Task: Find the distance between San Diego and San Diego Zoo.
Action: Key pressed an<Key.space>
Screenshot: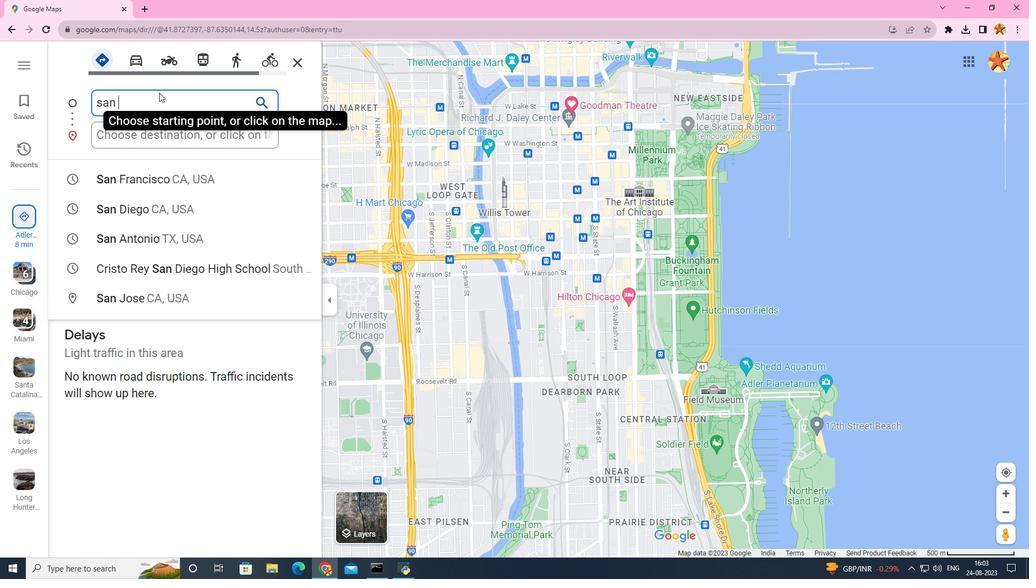 
Action: Mouse moved to (135, 216)
Screenshot: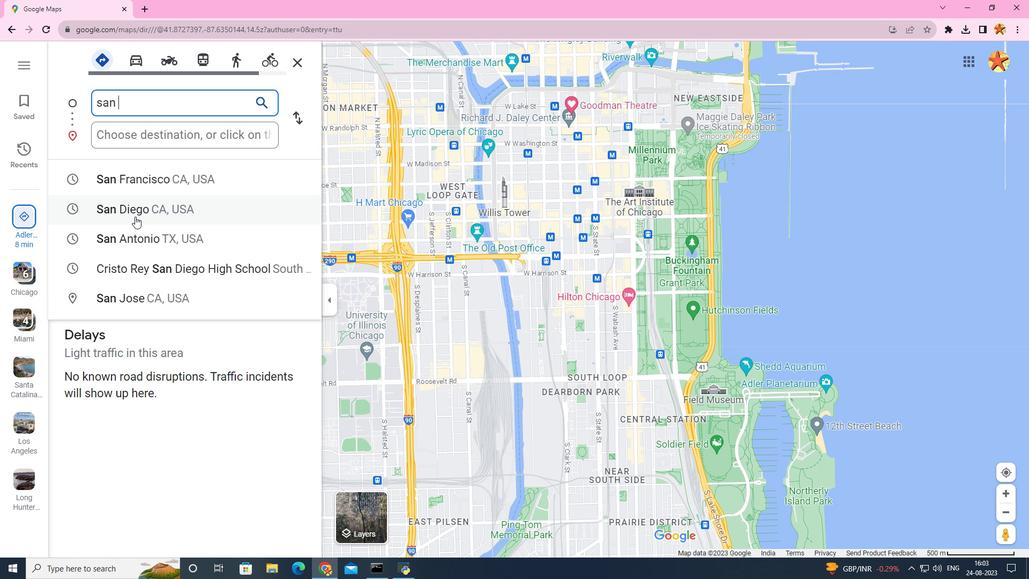 
Action: Mouse pressed left at (135, 216)
Screenshot: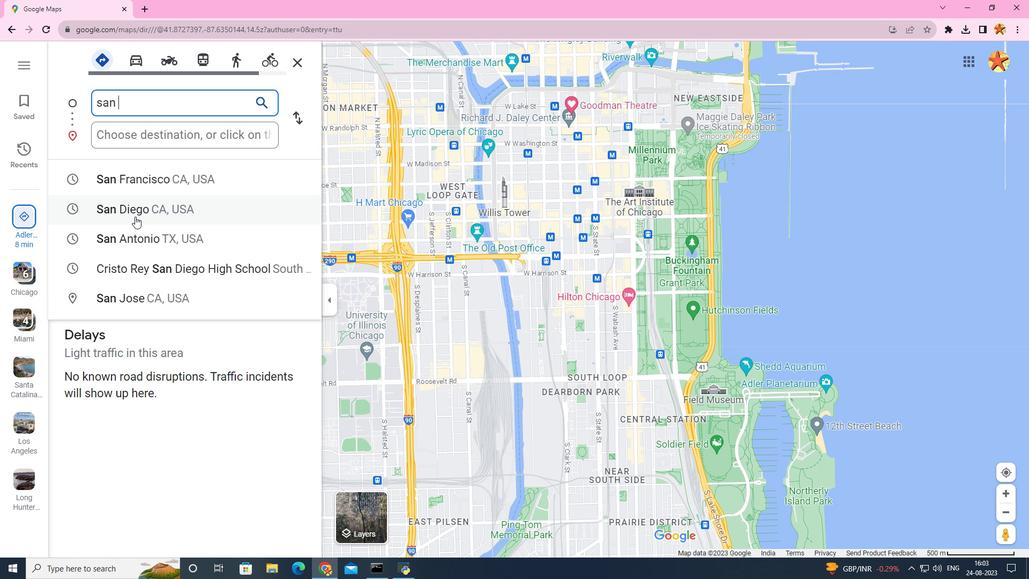 
Action: Mouse moved to (134, 131)
Screenshot: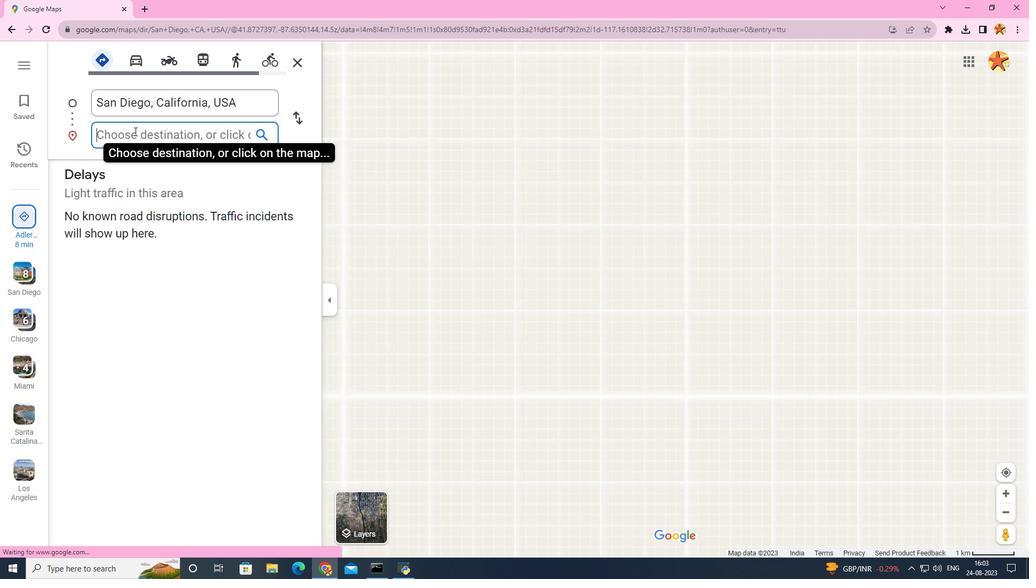 
Action: Mouse pressed left at (134, 131)
Screenshot: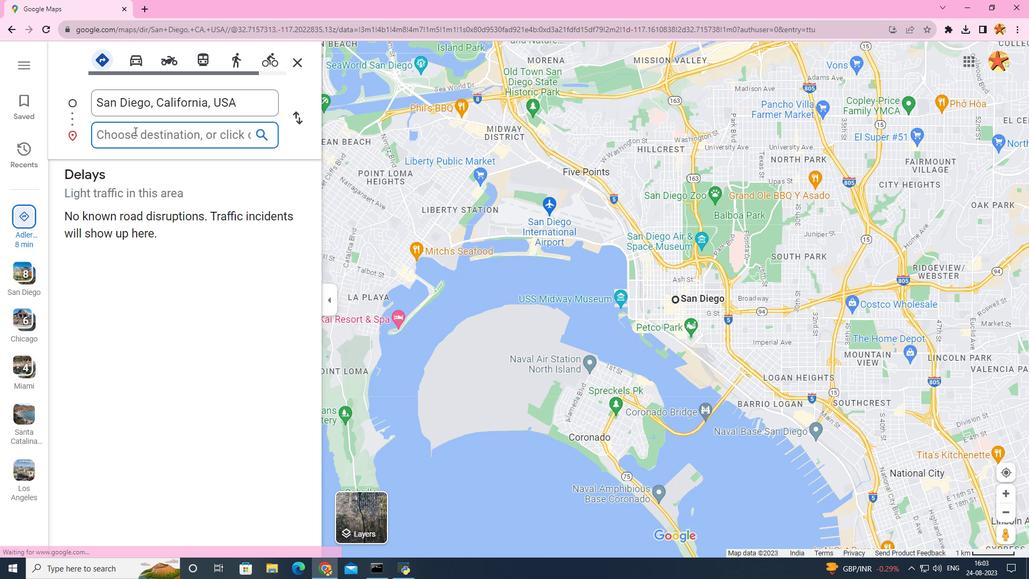 
Action: Mouse moved to (135, 131)
Screenshot: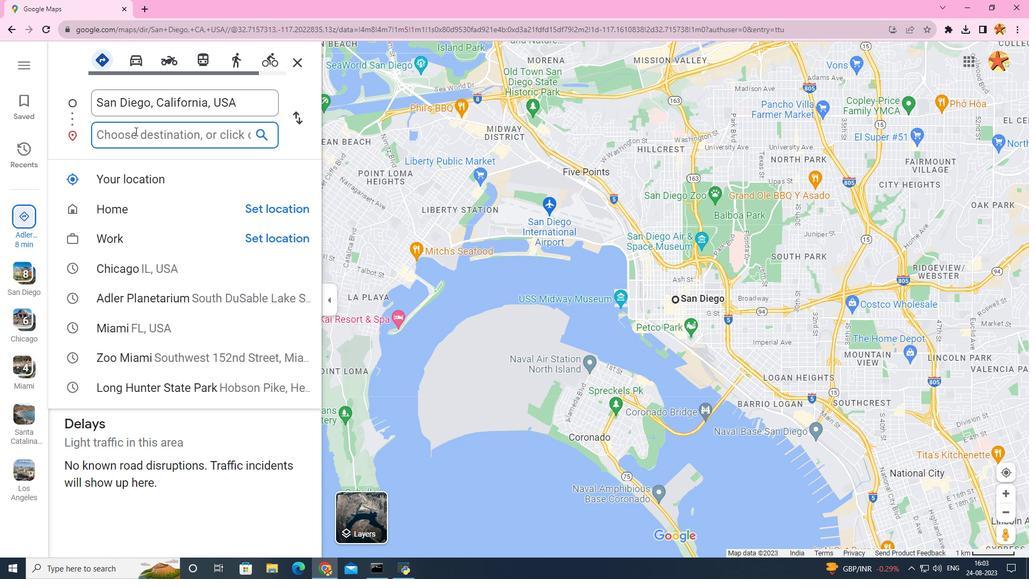 
Action: Key pressed san<Key.space>diego<Key.space>
Screenshot: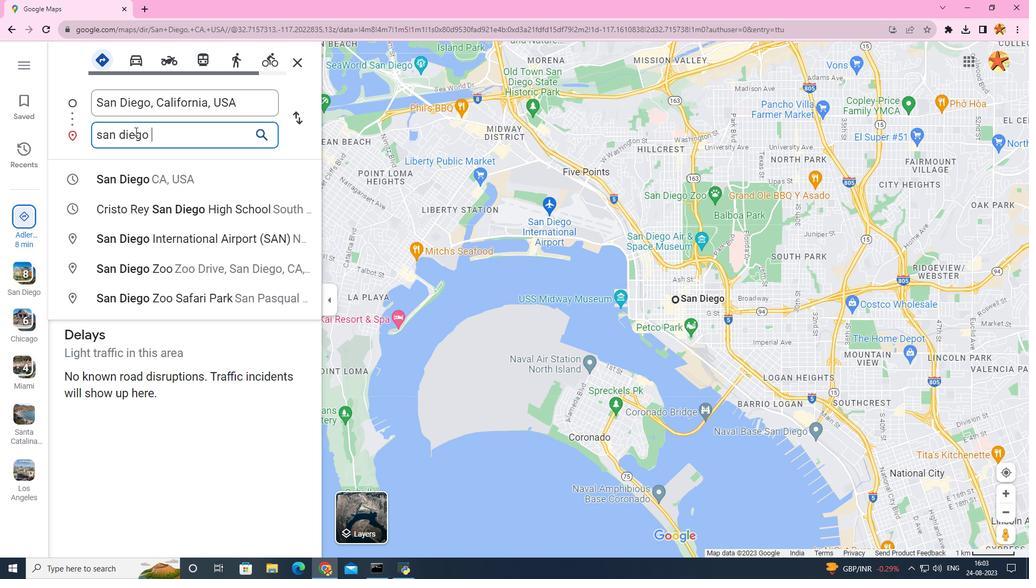 
Action: Mouse moved to (169, 272)
Screenshot: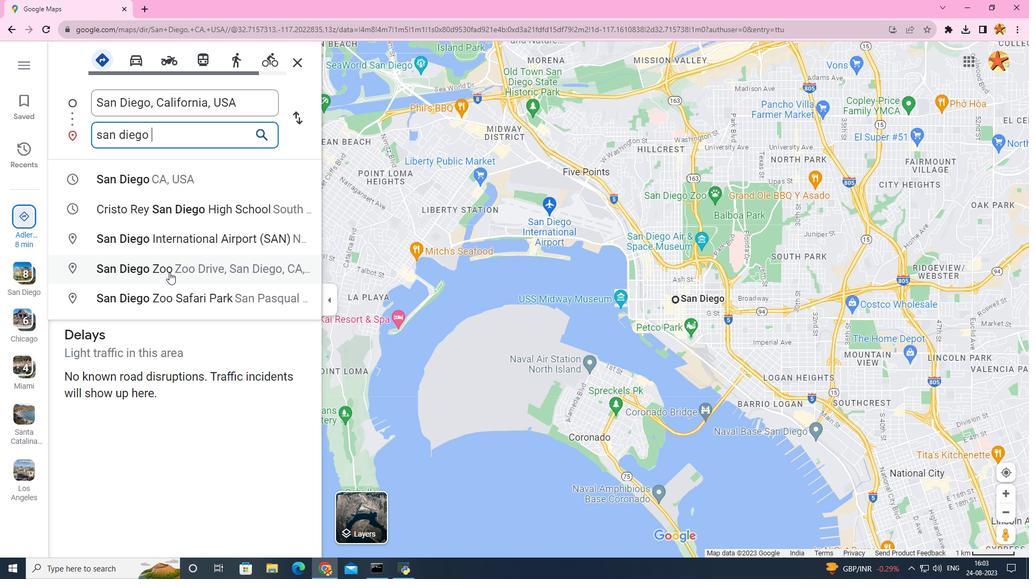 
Action: Mouse pressed left at (169, 272)
Screenshot: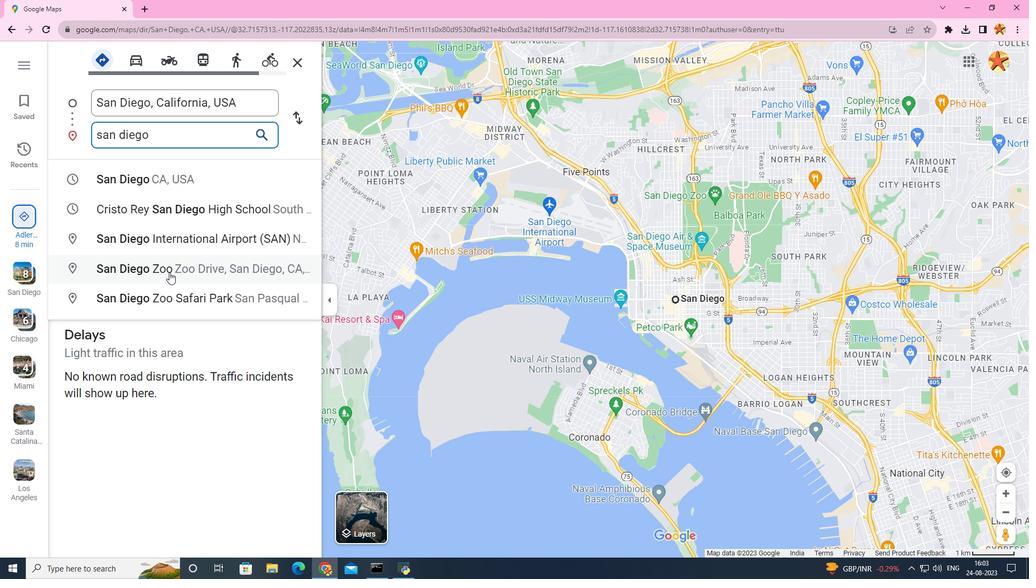 
Action: Mouse moved to (465, 334)
Screenshot: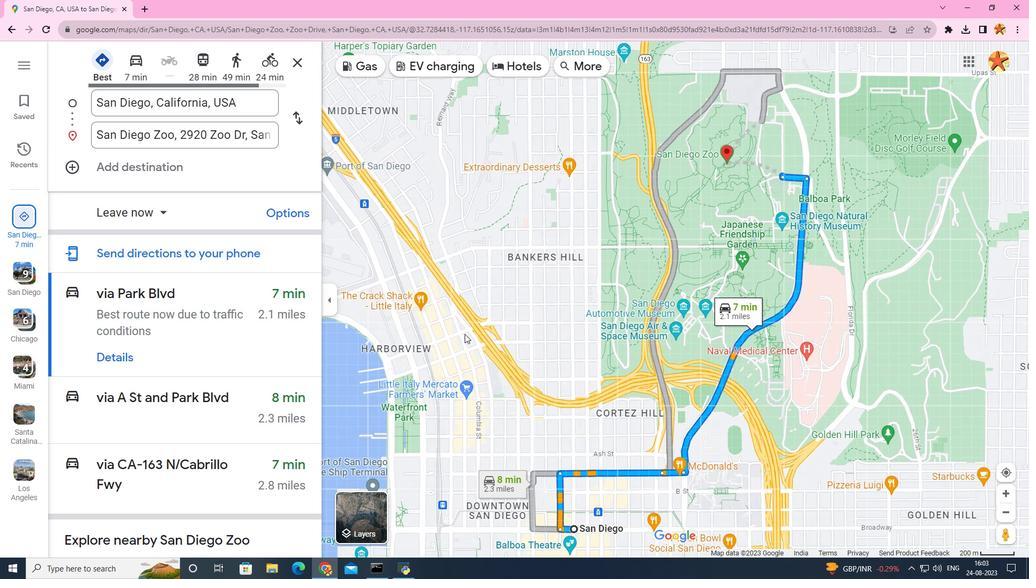 
Action: Mouse scrolled (465, 333) with delta (0, 0)
Screenshot: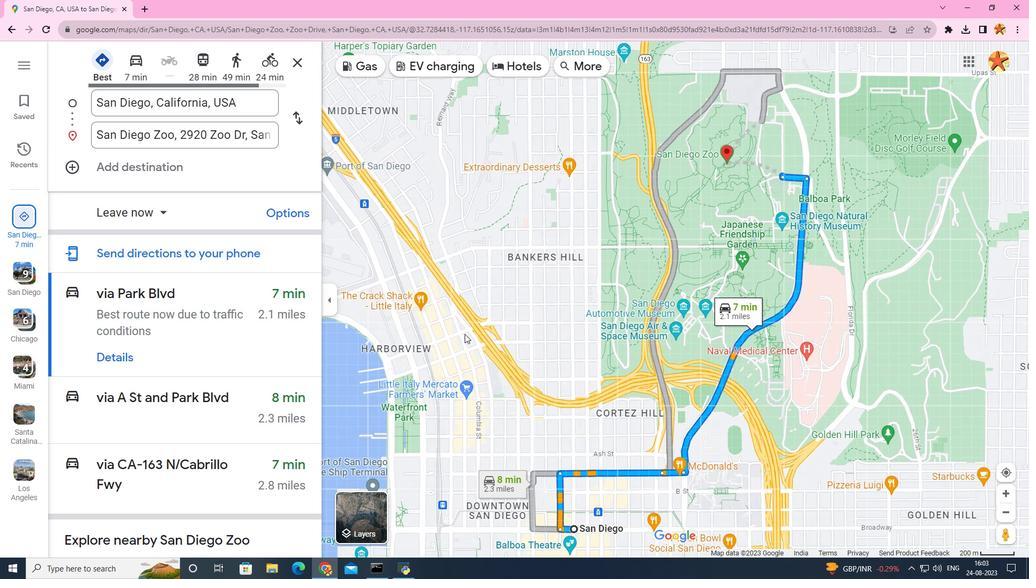 
Action: Mouse scrolled (465, 333) with delta (0, 0)
Screenshot: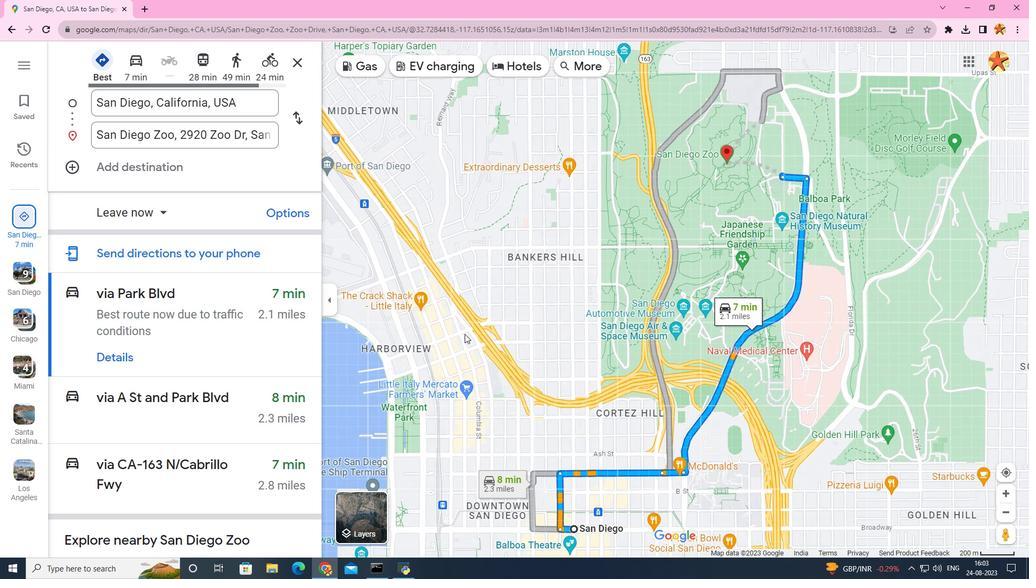 
Action: Mouse scrolled (465, 333) with delta (0, 0)
Screenshot: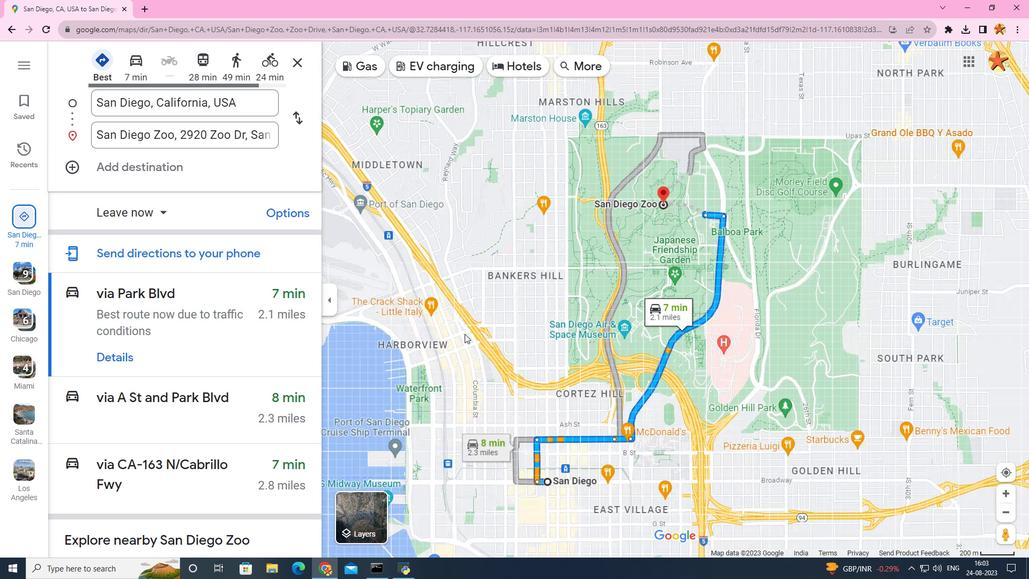 
Action: Mouse moved to (575, 516)
Screenshot: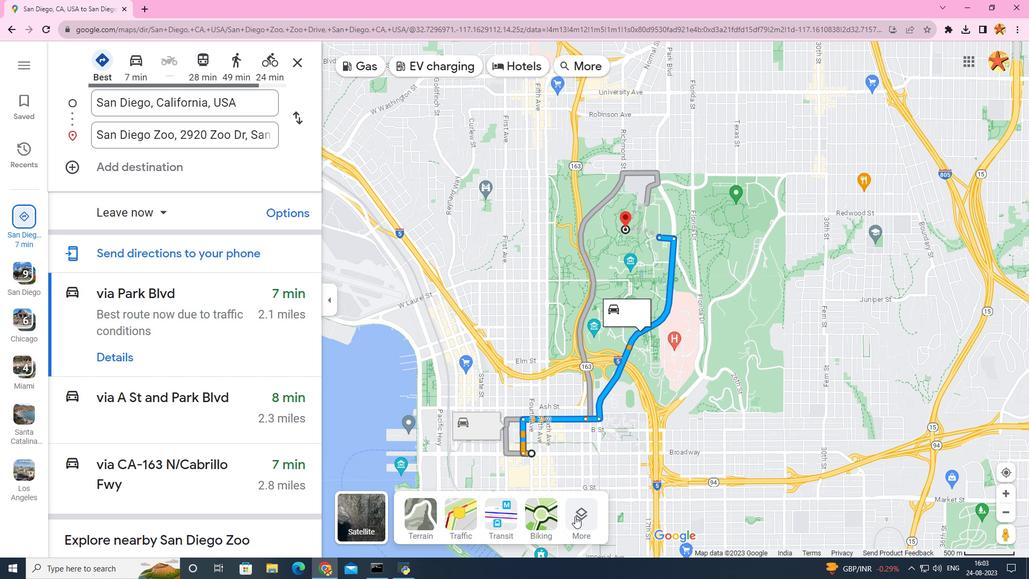 
Action: Mouse pressed left at (575, 516)
Screenshot: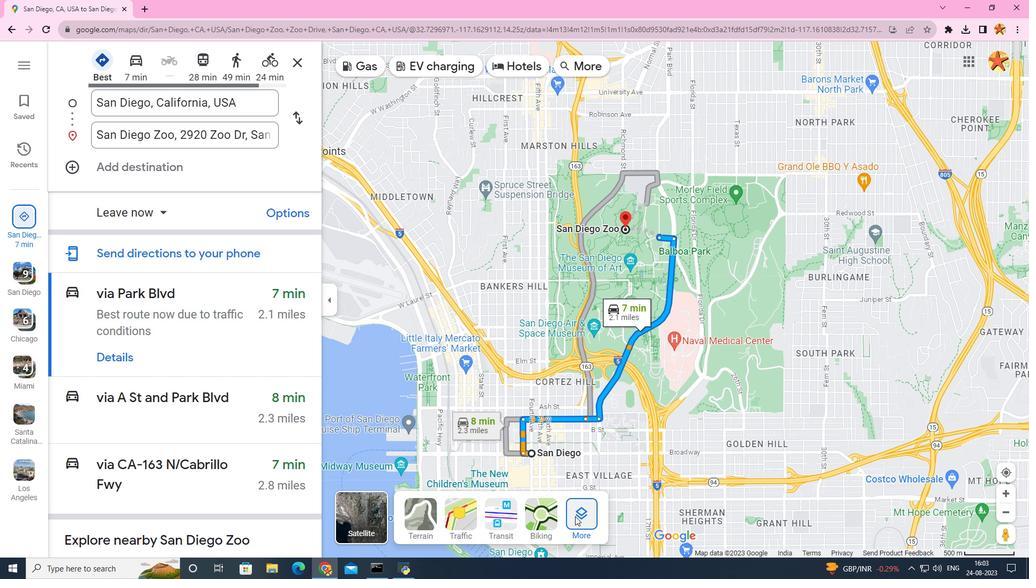 
Action: Mouse moved to (447, 395)
Screenshot: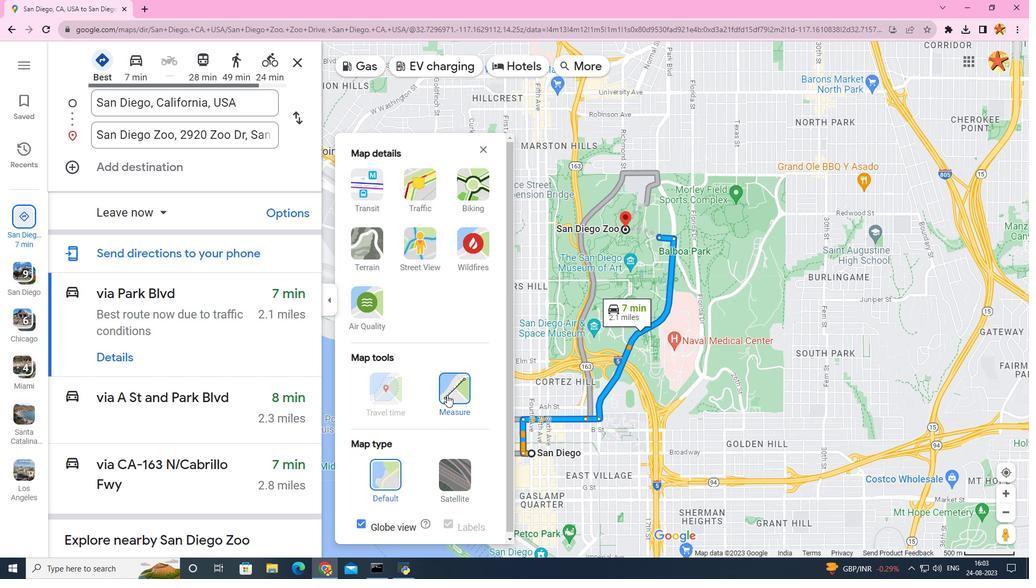 
Action: Mouse pressed left at (447, 395)
Screenshot: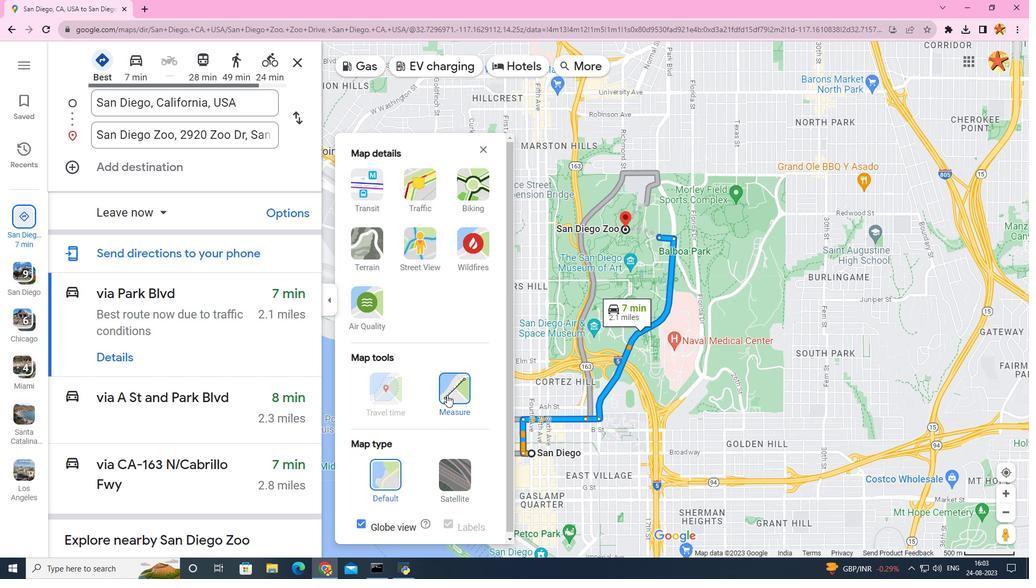 
Action: Mouse moved to (532, 451)
Screenshot: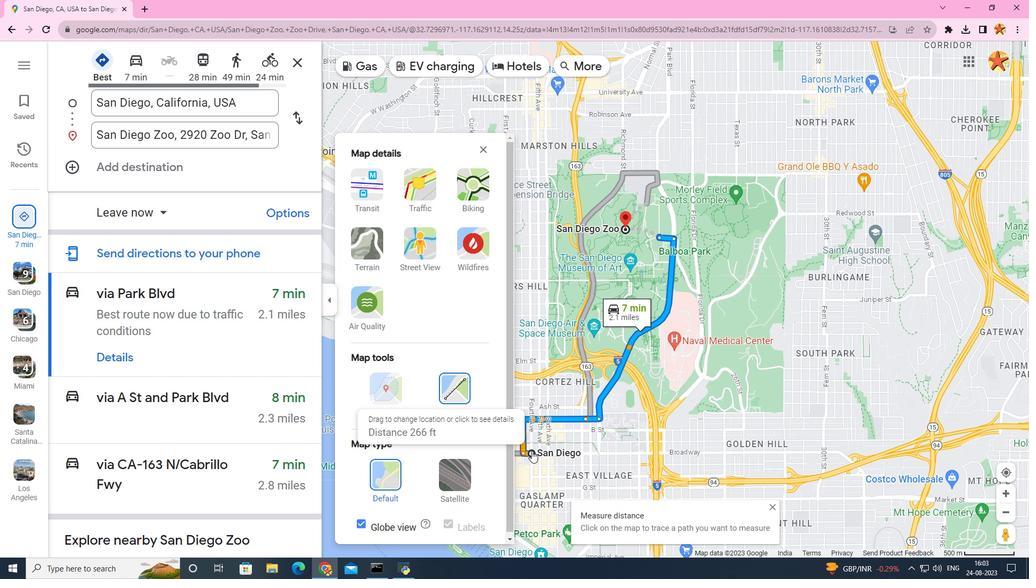 
Action: Mouse pressed left at (532, 451)
Screenshot: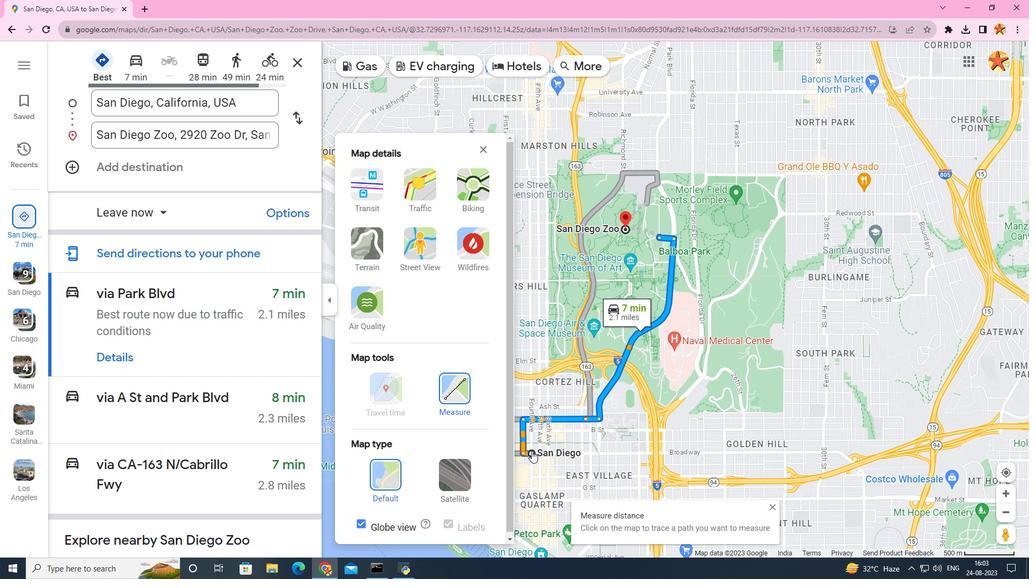 
Action: Mouse moved to (625, 230)
Screenshot: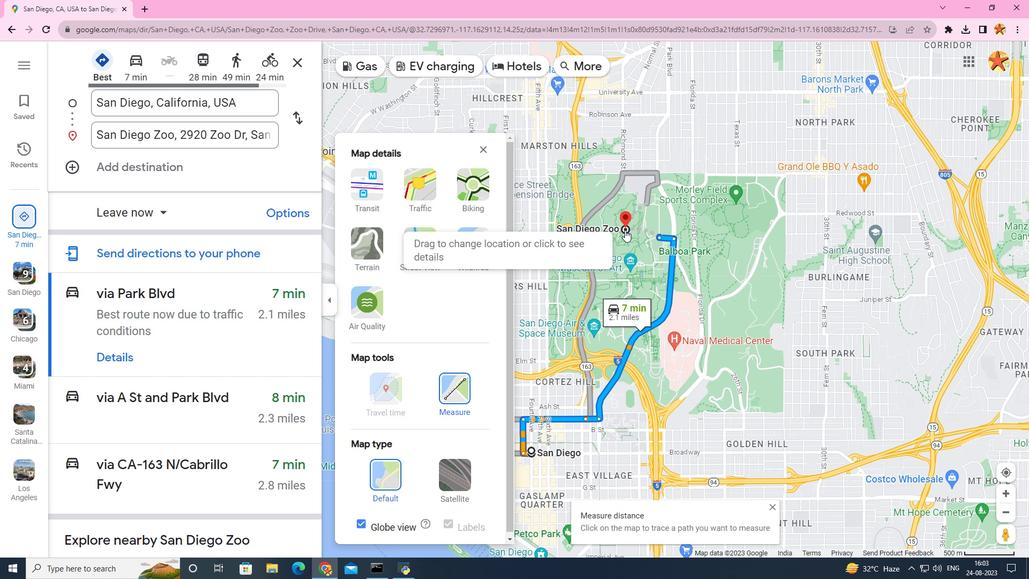 
Action: Mouse pressed left at (625, 230)
Screenshot: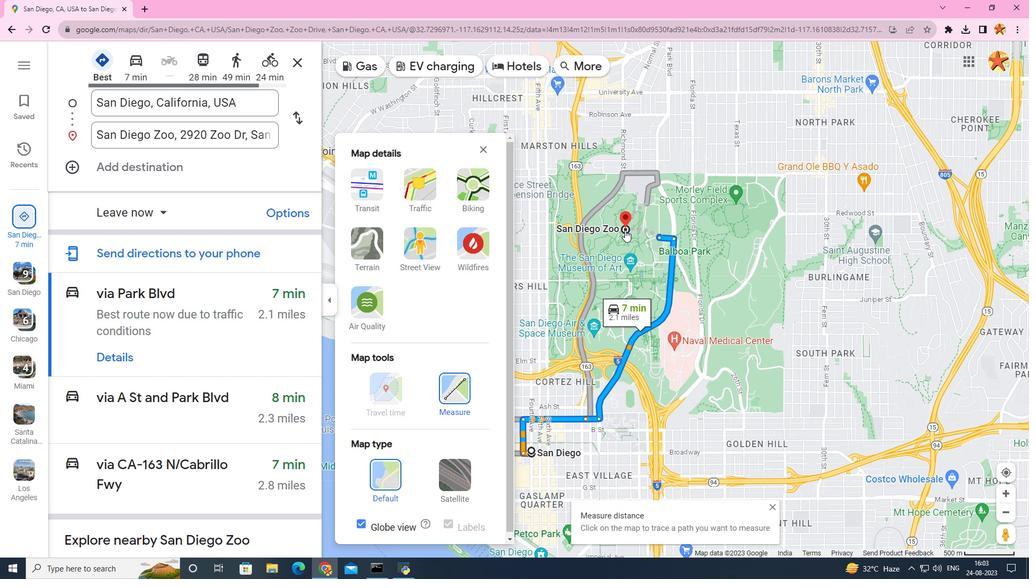 
Action: Mouse moved to (540, 272)
Screenshot: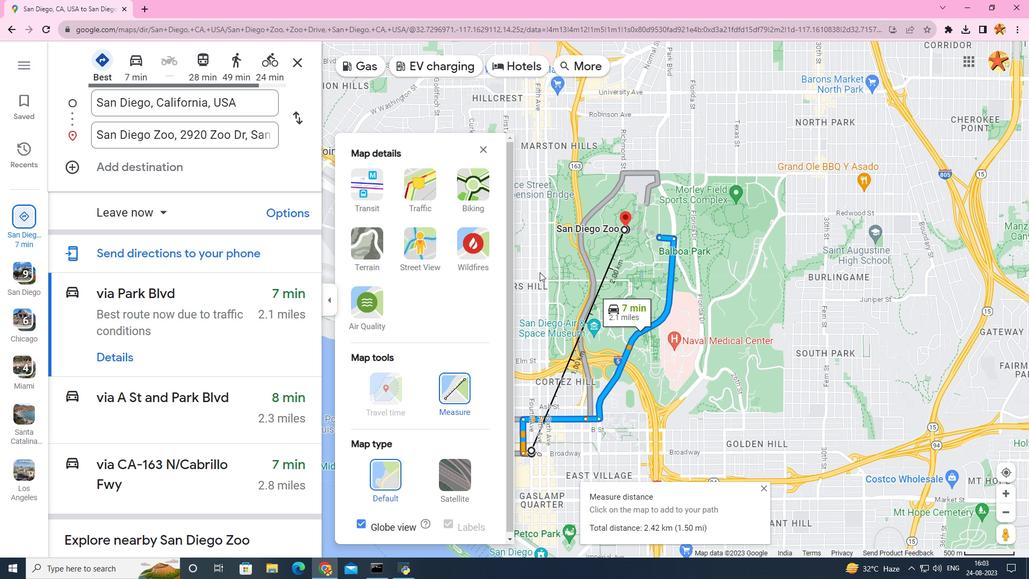 
Action: Mouse scrolled (540, 271) with delta (0, 0)
Screenshot: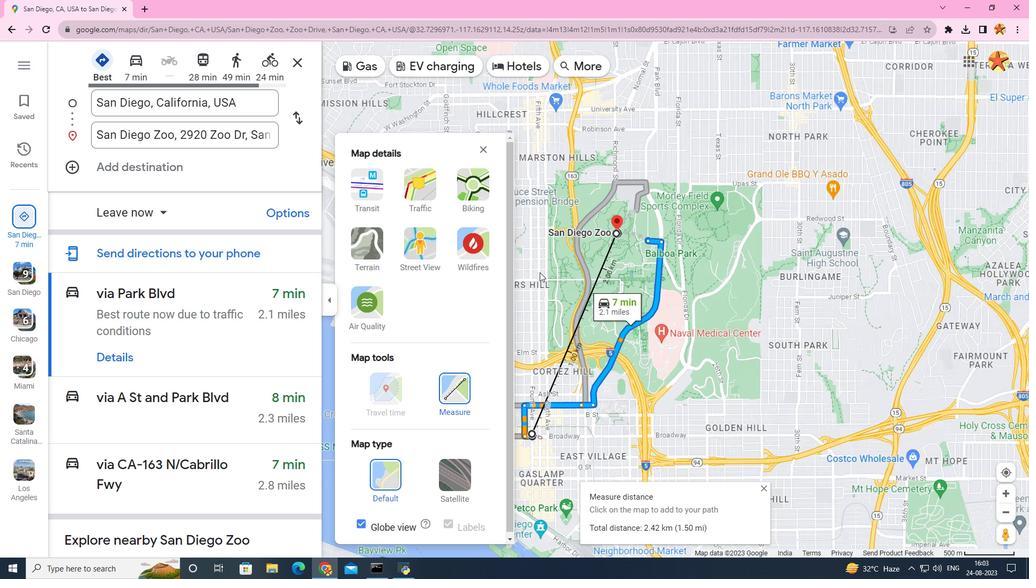 
Action: Mouse scrolled (540, 271) with delta (0, 0)
Screenshot: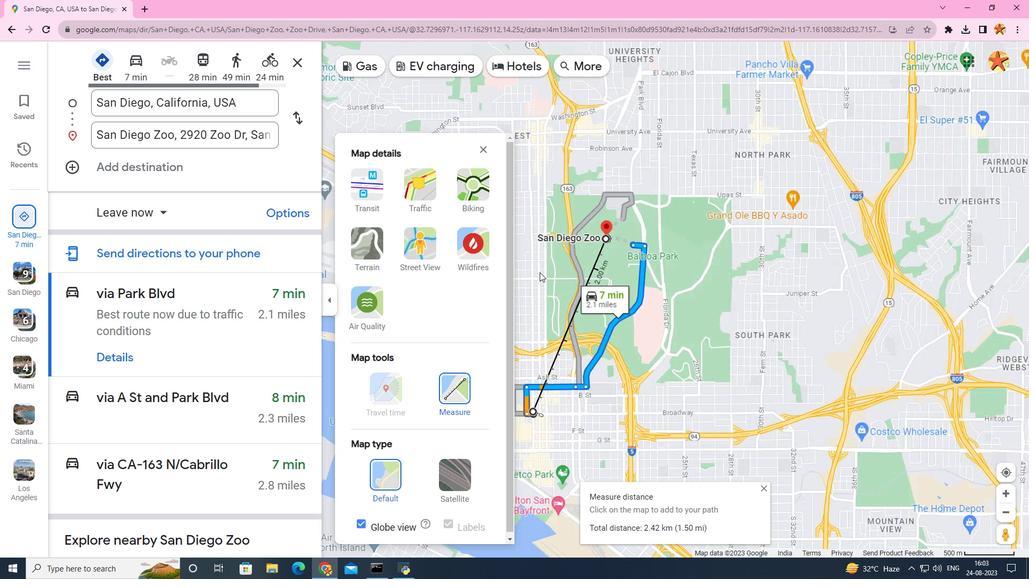 
Action: Mouse scrolled (540, 273) with delta (0, 0)
Screenshot: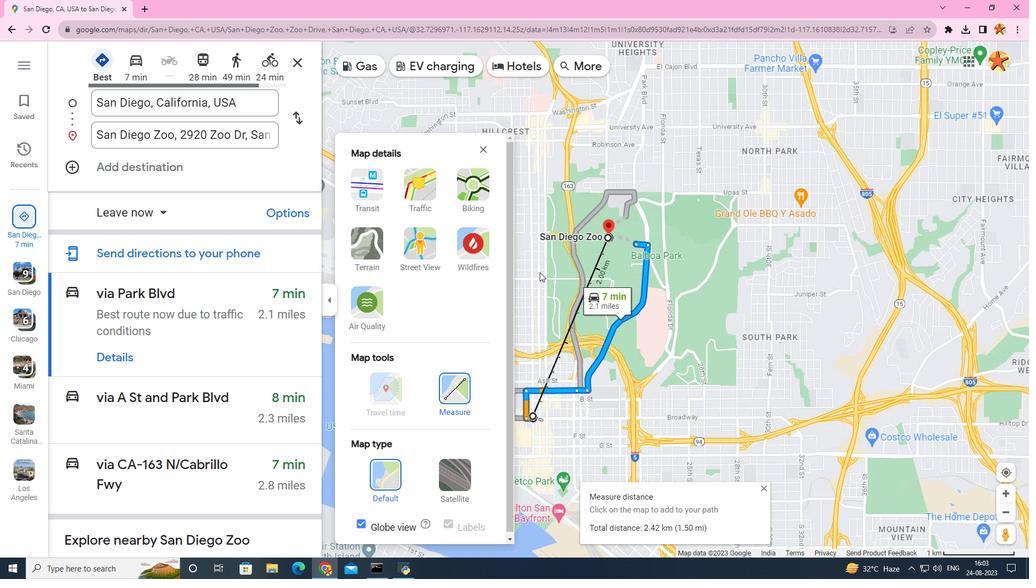 
Action: Mouse scrolled (540, 273) with delta (0, 0)
Screenshot: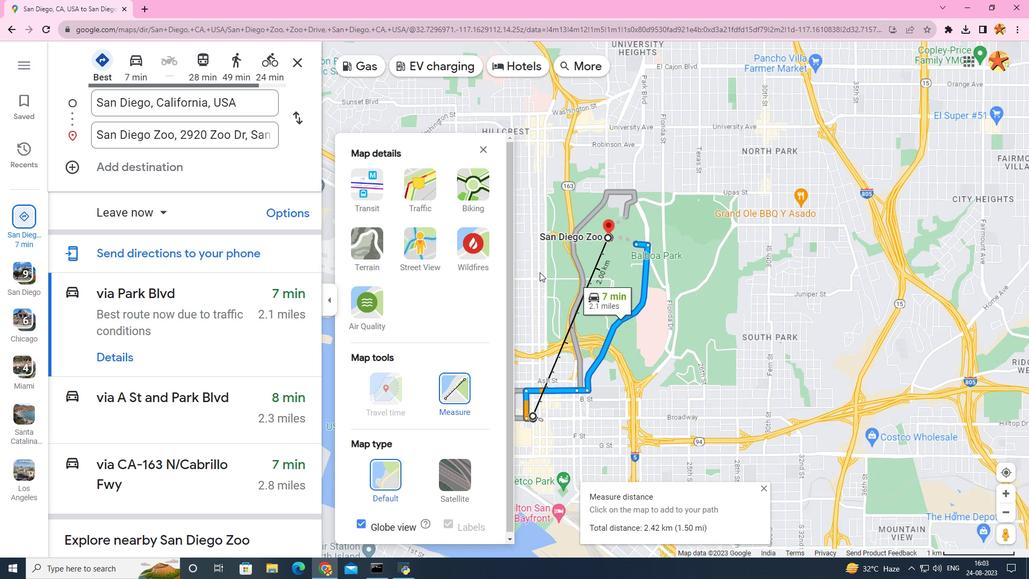 
Action: Mouse scrolled (540, 273) with delta (0, 0)
Screenshot: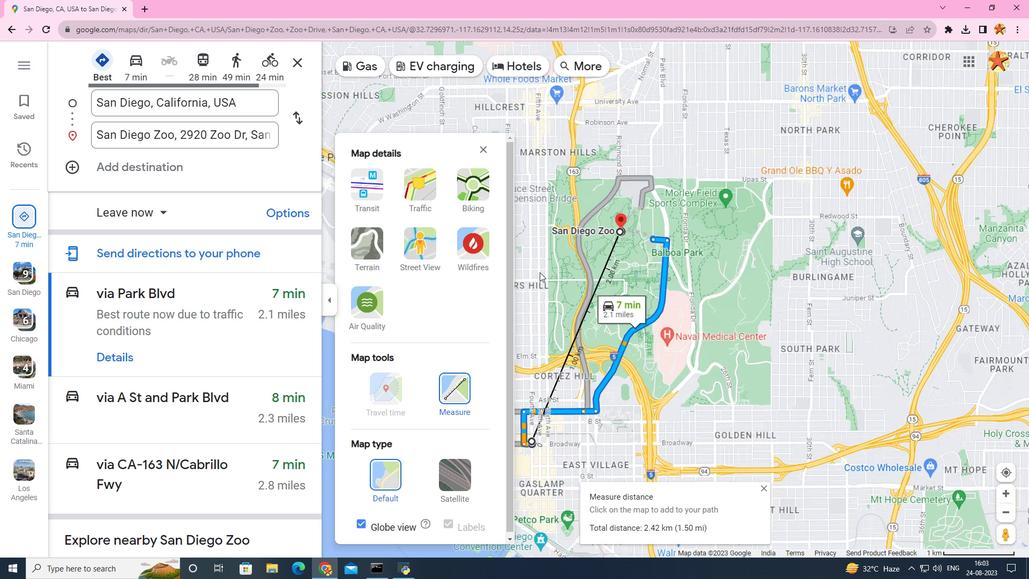 
Action: Mouse scrolled (540, 273) with delta (0, 0)
Screenshot: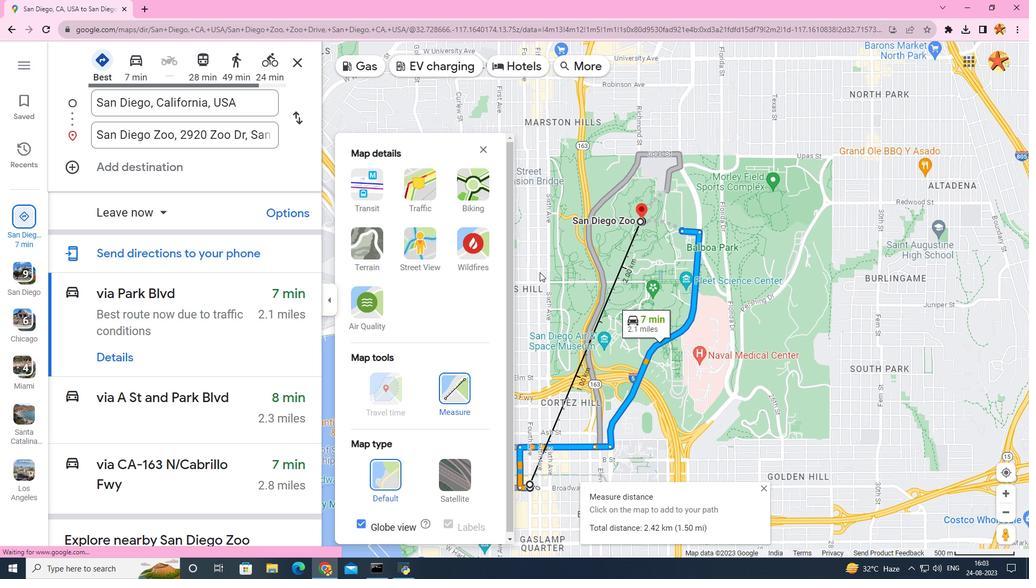 
Action: Mouse scrolled (540, 273) with delta (0, 0)
Screenshot: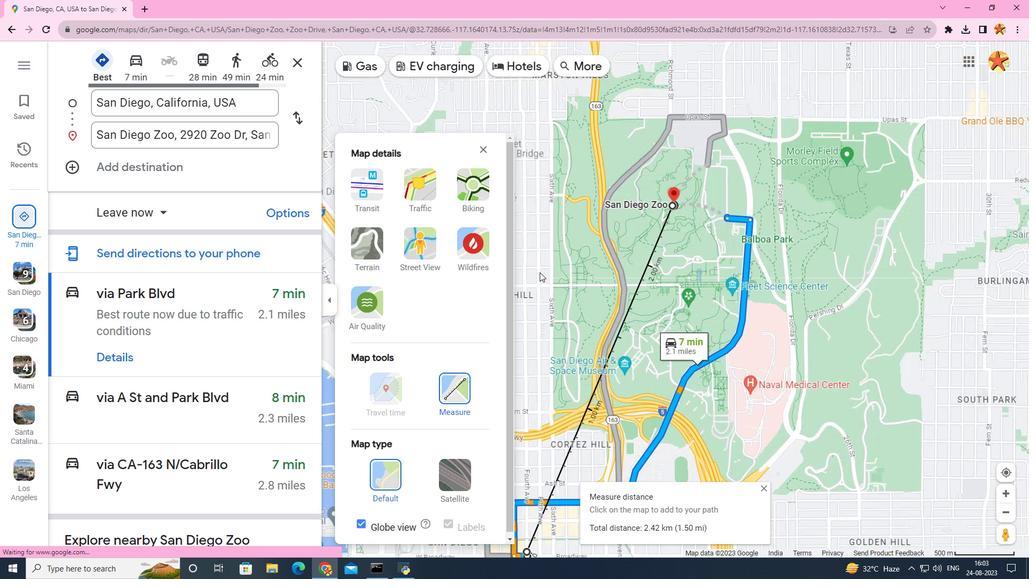 
Action: Mouse scrolled (540, 273) with delta (0, 0)
Screenshot: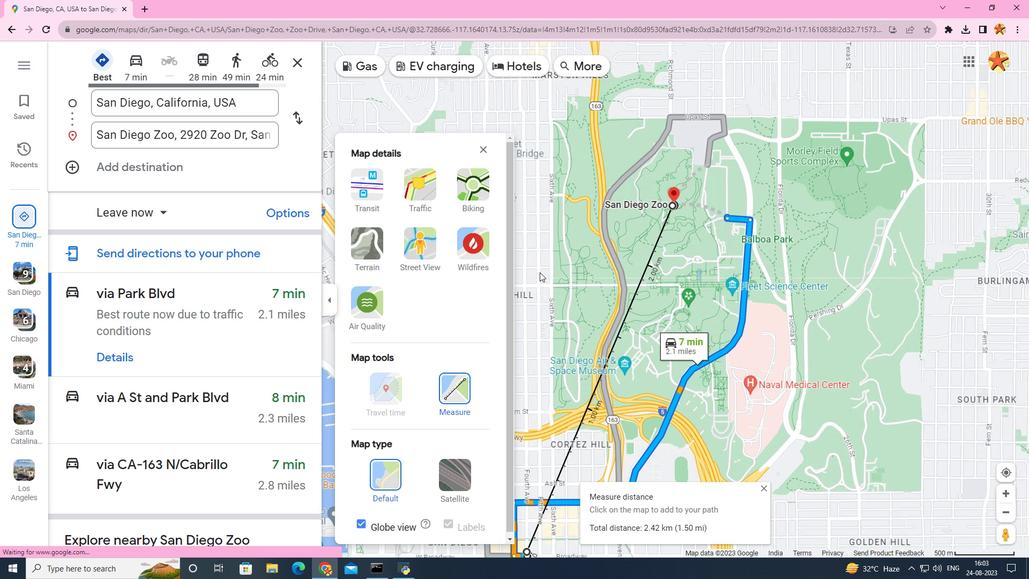 
Action: Mouse scrolled (540, 273) with delta (0, 0)
Screenshot: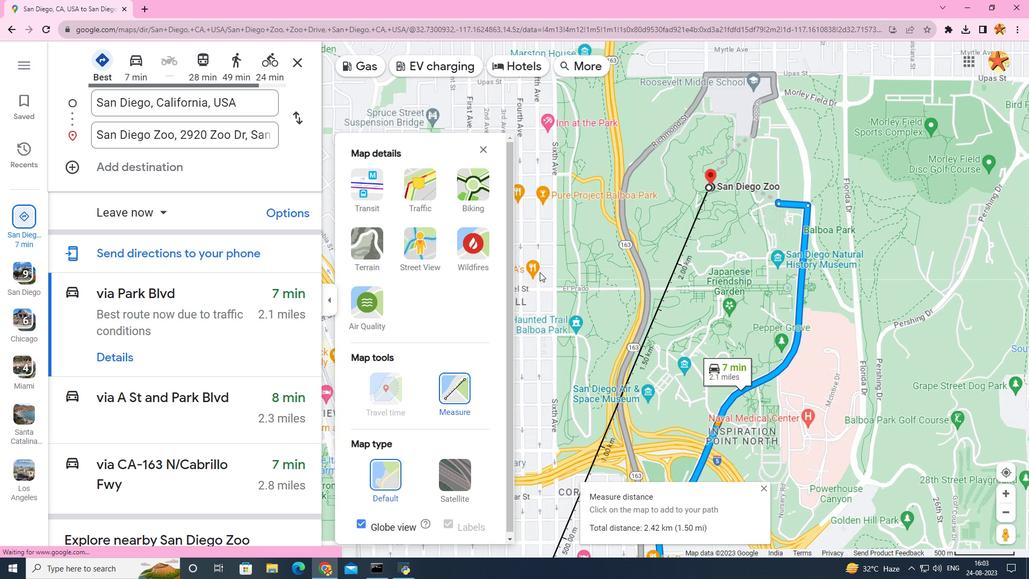 
Action: Mouse scrolled (540, 271) with delta (0, 0)
Screenshot: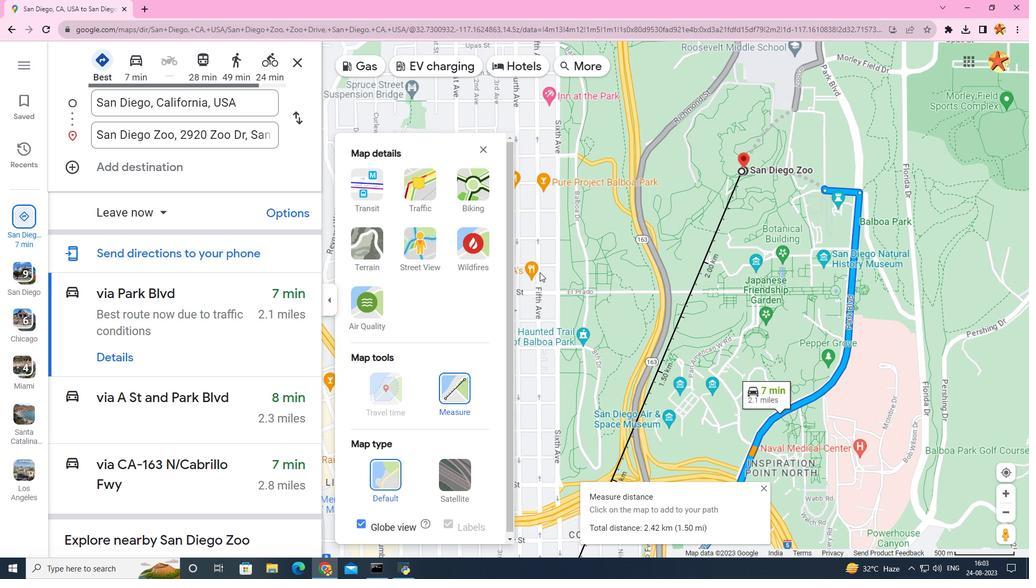 
Action: Mouse scrolled (540, 271) with delta (0, 0)
Screenshot: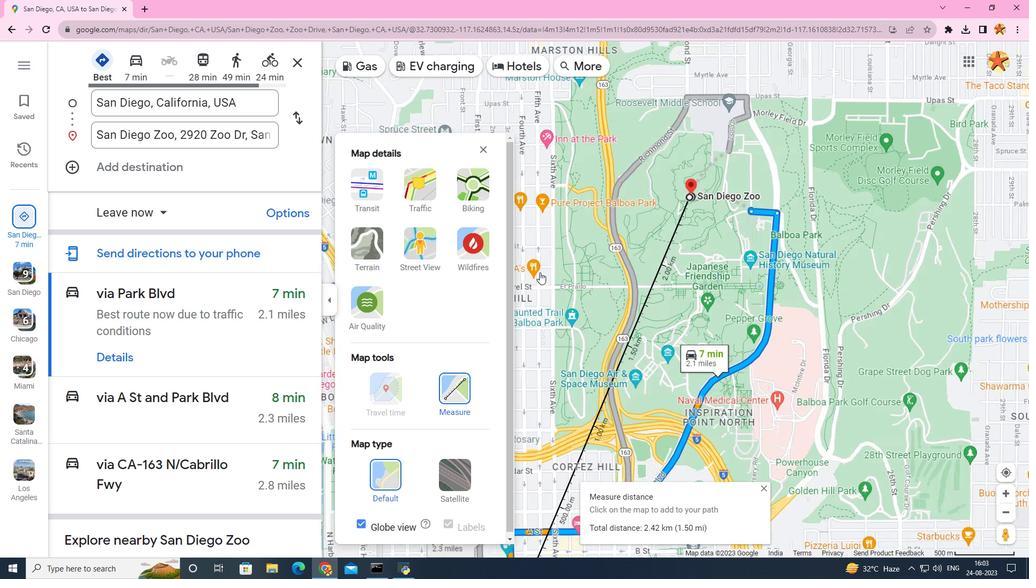 
Action: Mouse scrolled (540, 271) with delta (0, 0)
Screenshot: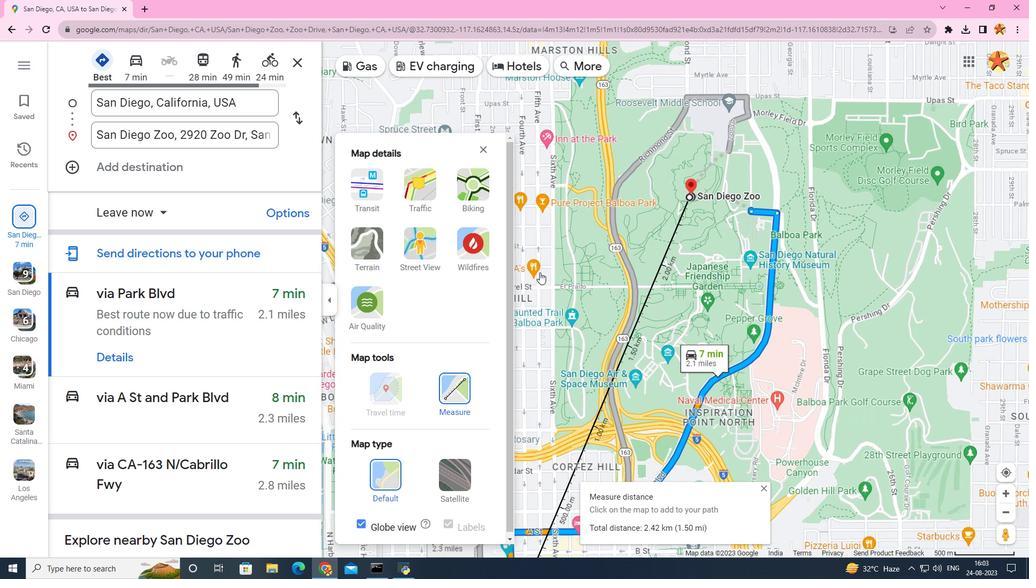 
Action: Mouse scrolled (540, 271) with delta (0, 0)
Screenshot: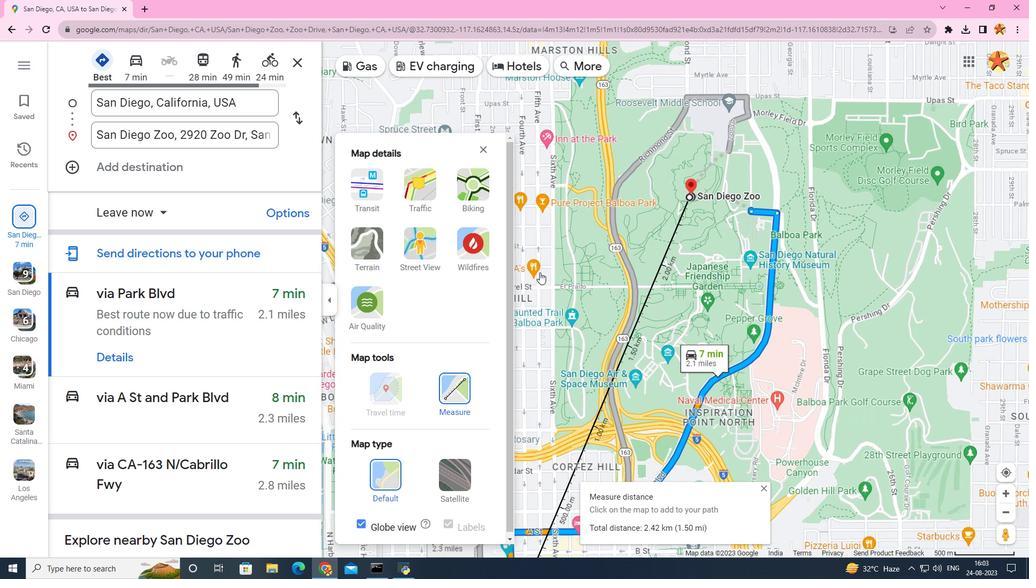 
Action: Mouse scrolled (540, 271) with delta (0, 0)
Screenshot: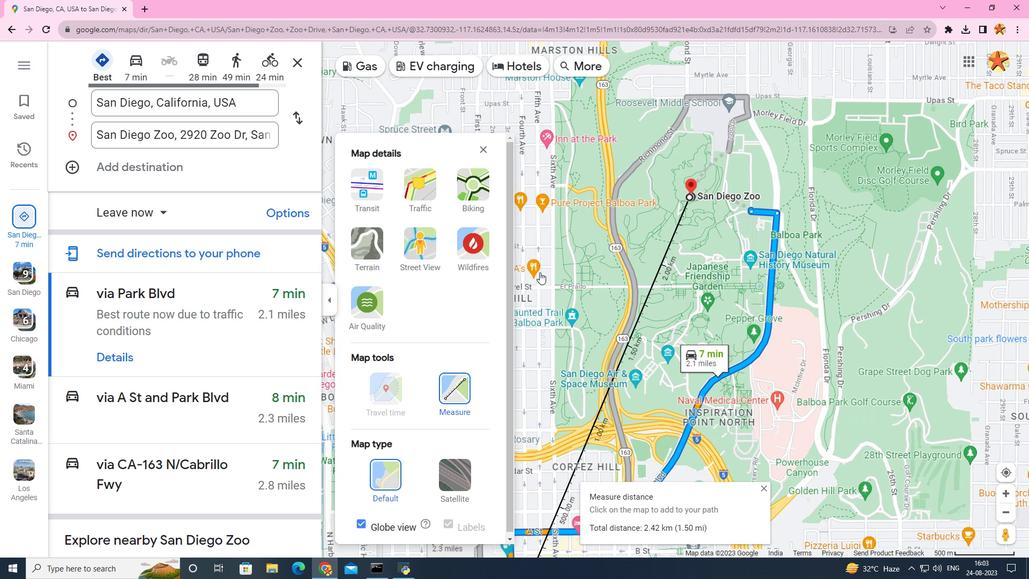 
Action: Mouse scrolled (540, 271) with delta (0, 0)
Screenshot: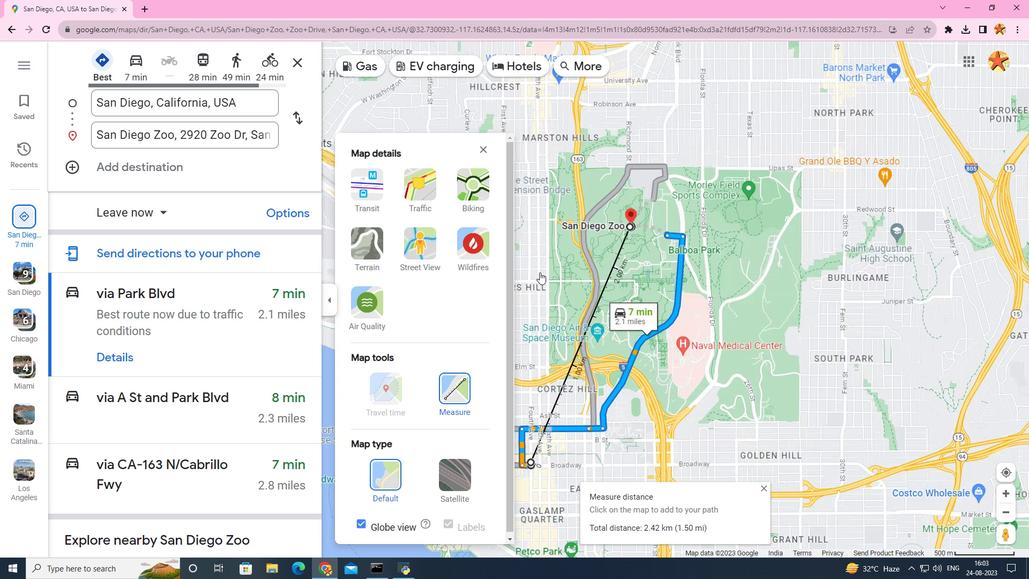 
